 Task: Set up branch protection rules to enforce code review before merging.
Action: Mouse moved to (961, 59)
Screenshot: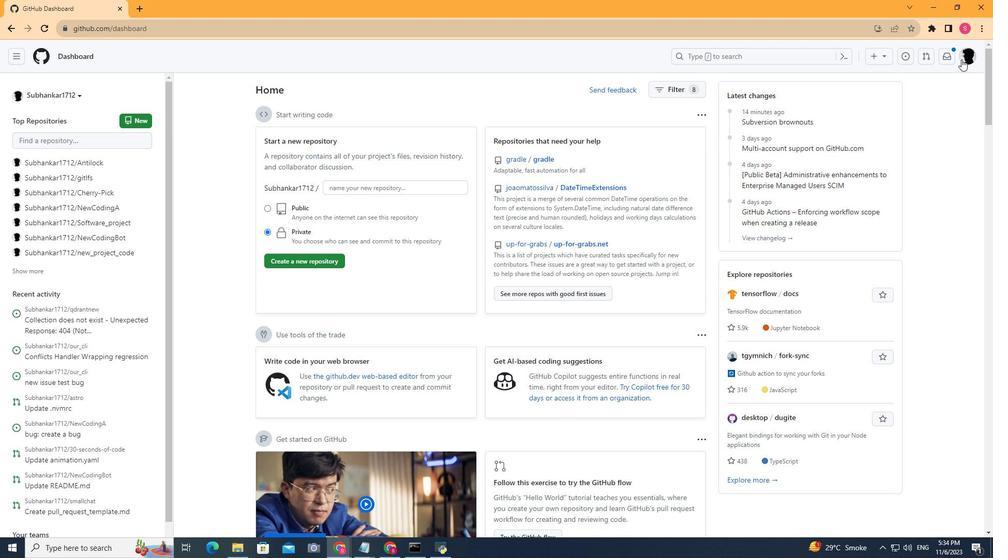 
Action: Mouse pressed left at (961, 59)
Screenshot: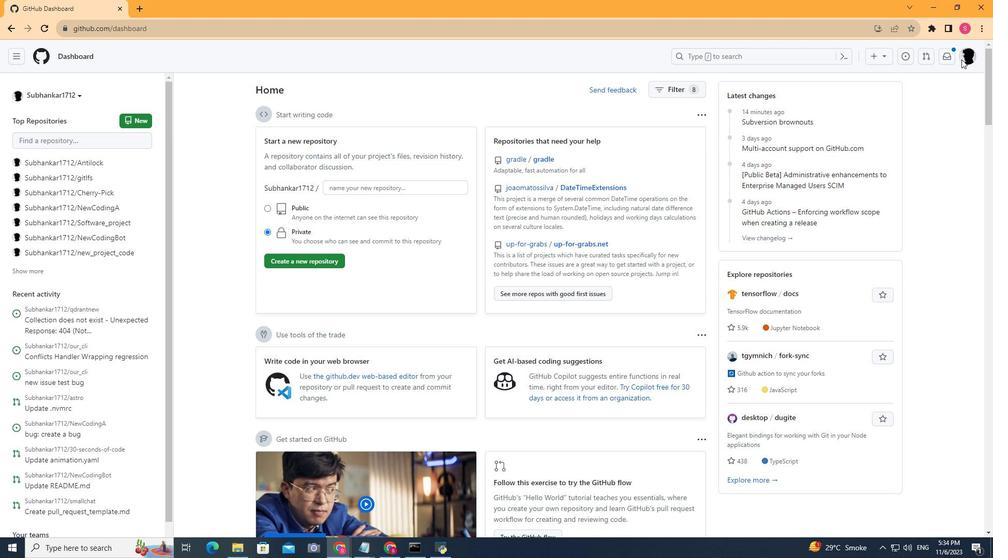 
Action: Mouse moved to (868, 142)
Screenshot: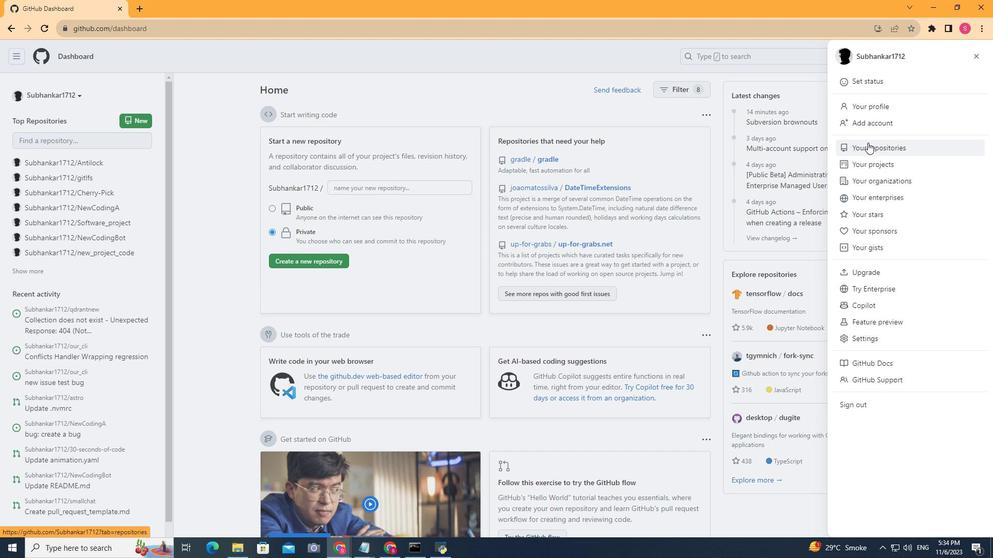 
Action: Mouse pressed left at (868, 142)
Screenshot: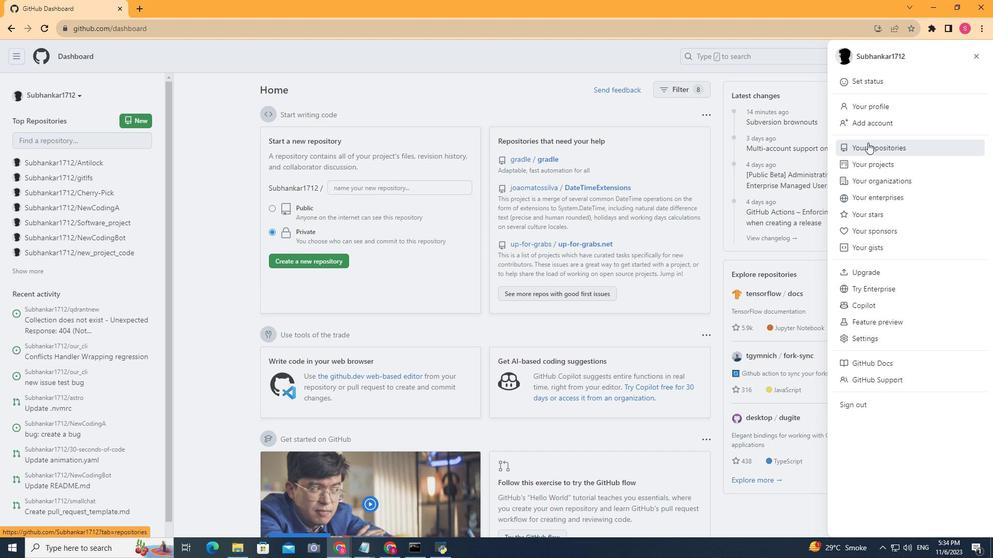 
Action: Mouse moved to (399, 149)
Screenshot: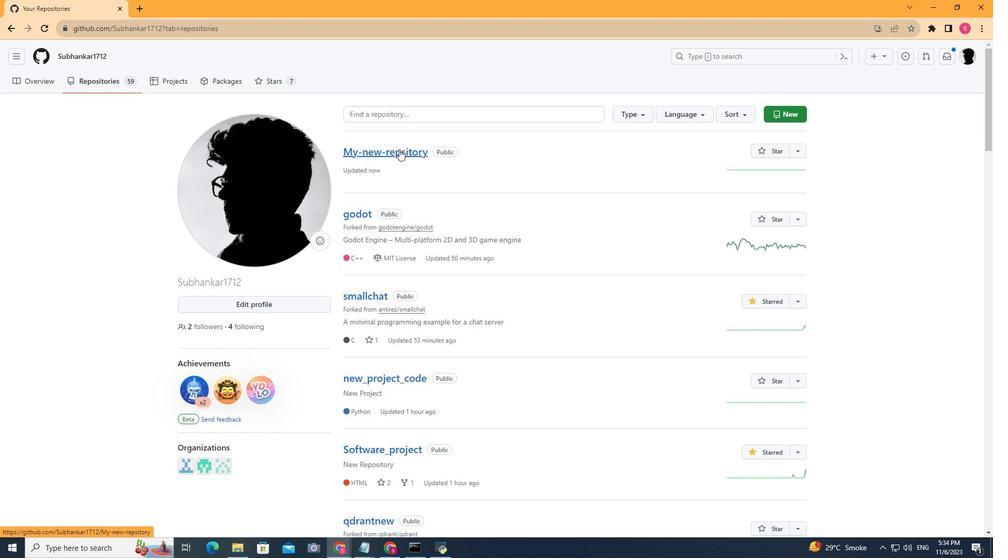 
Action: Mouse pressed left at (399, 149)
Screenshot: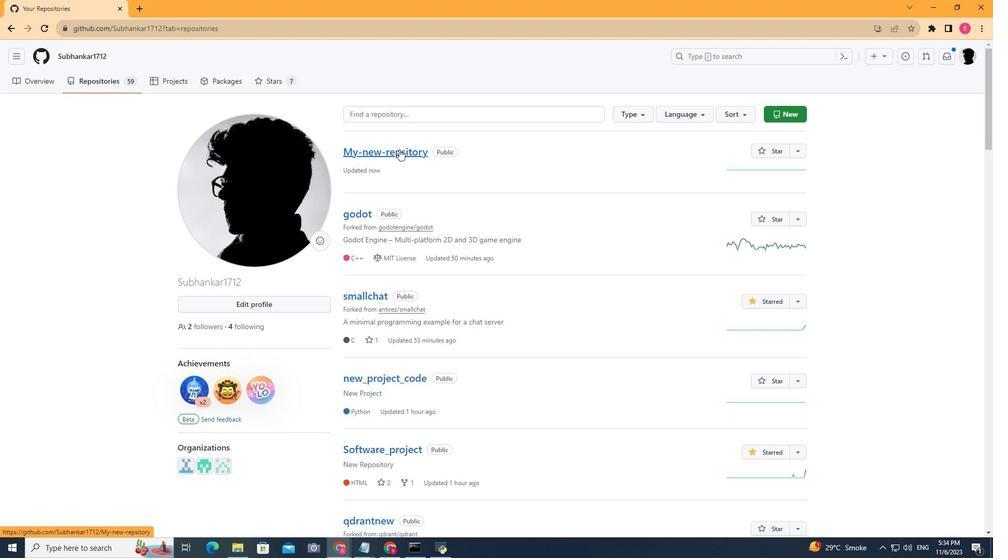 
Action: Mouse moved to (434, 89)
Screenshot: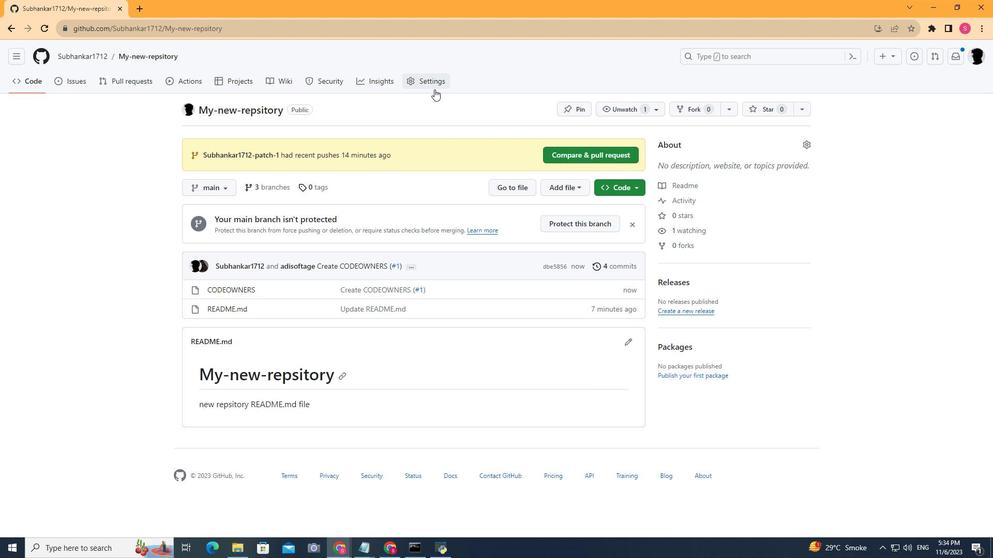
Action: Mouse pressed left at (434, 89)
Screenshot: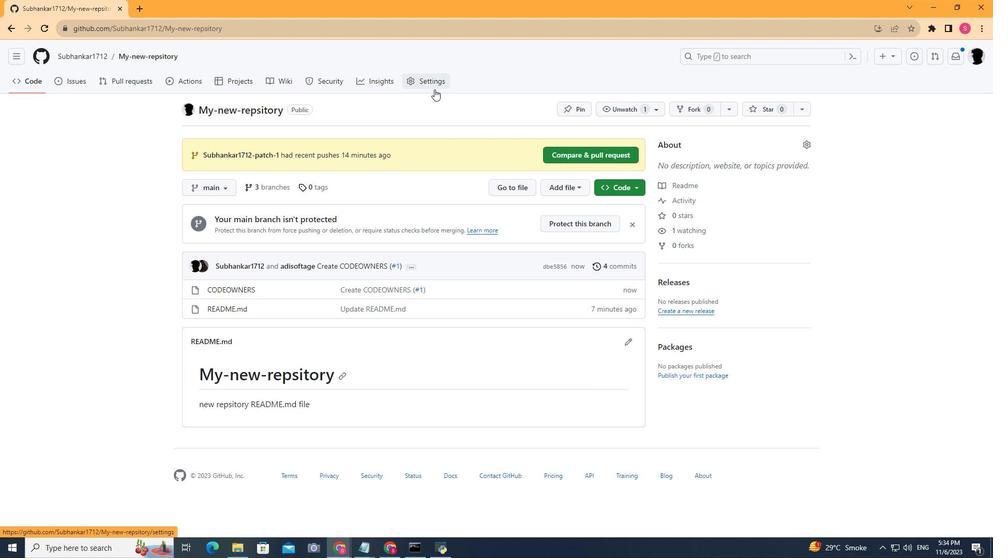 
Action: Mouse moved to (237, 206)
Screenshot: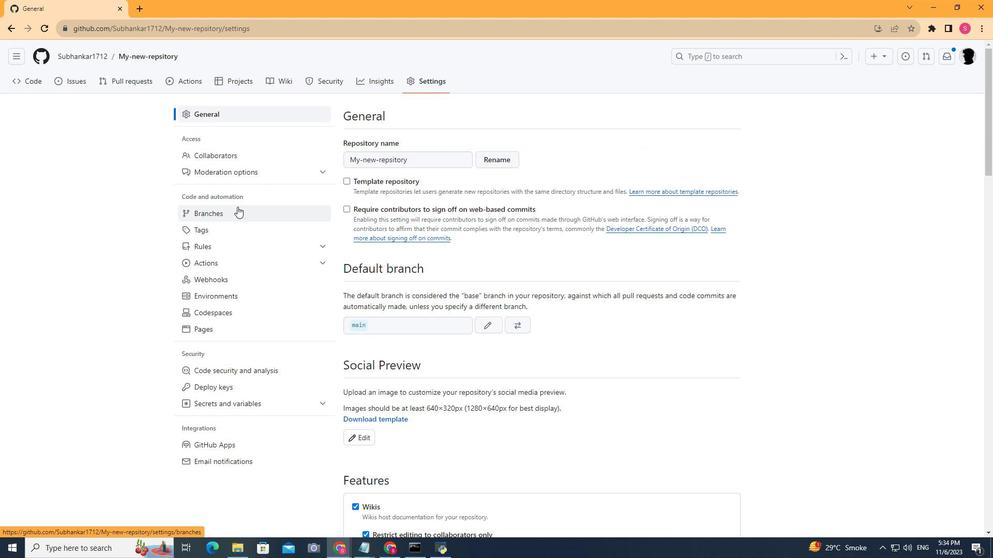 
Action: Mouse pressed left at (237, 206)
Screenshot: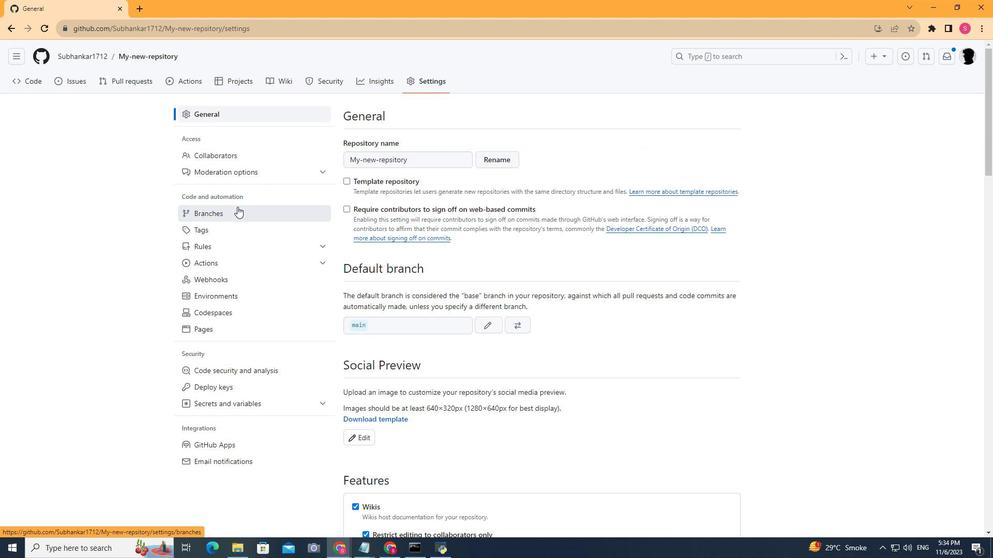 
Action: Mouse moved to (383, 183)
Screenshot: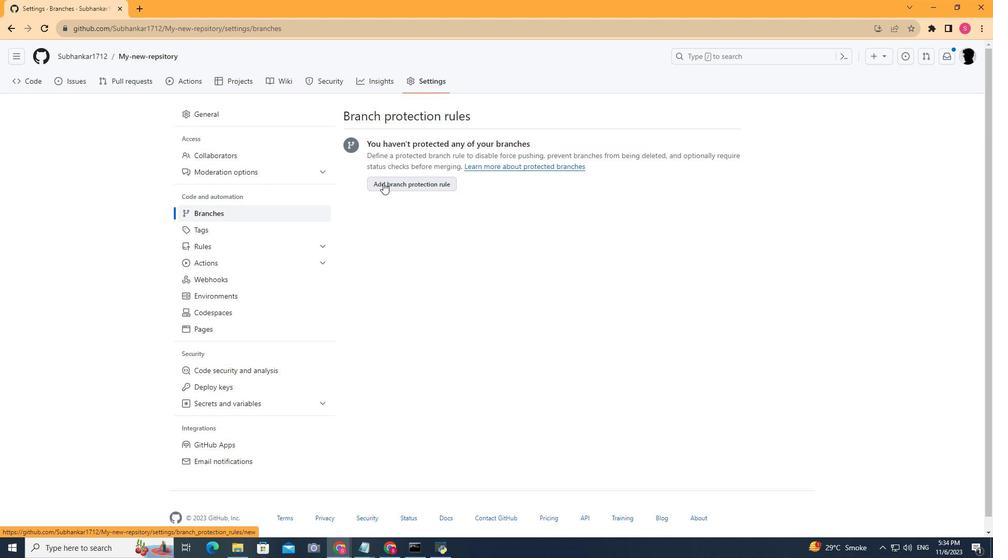 
Action: Mouse pressed left at (383, 183)
Screenshot: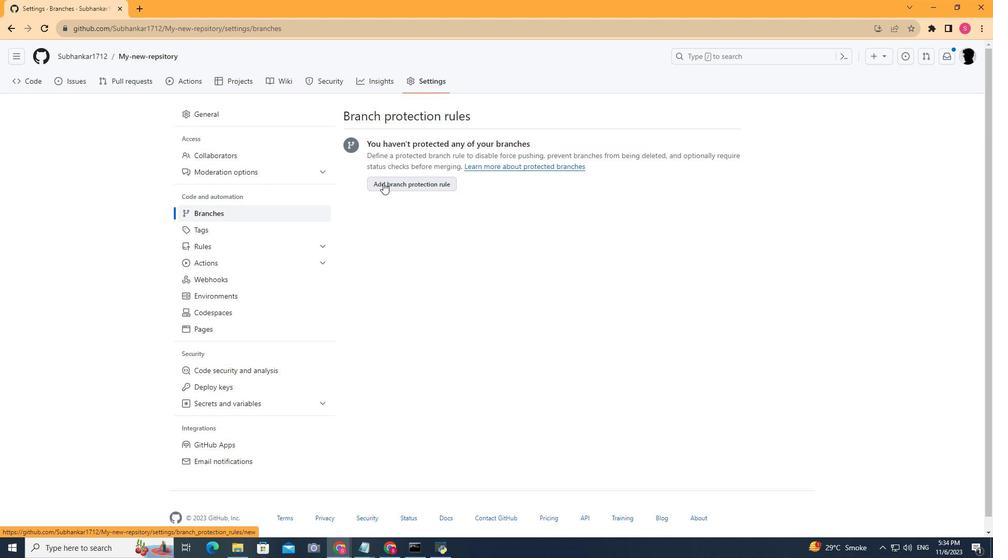 
Action: Mouse moved to (382, 261)
Screenshot: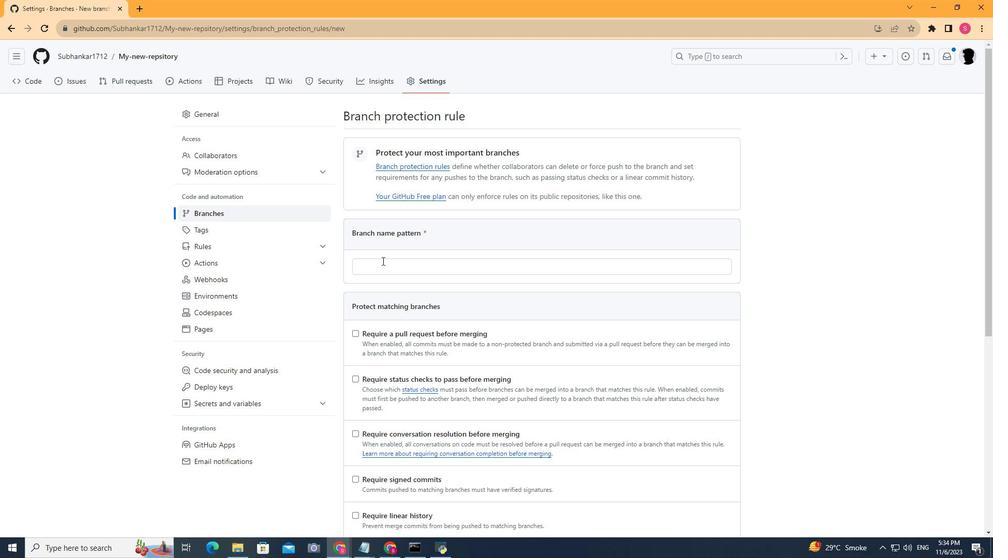 
Action: Mouse pressed left at (382, 261)
Screenshot: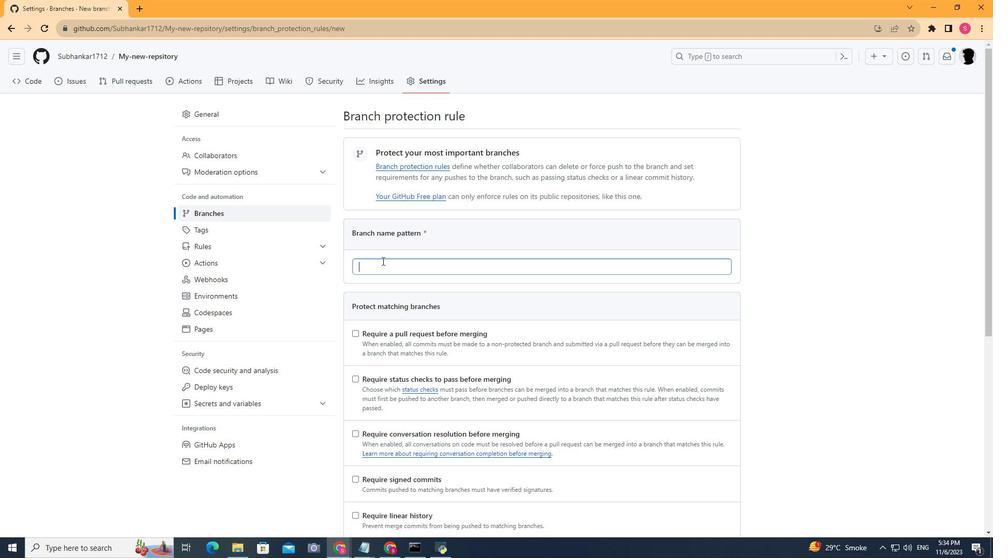 
Action: Key pressed main
Screenshot: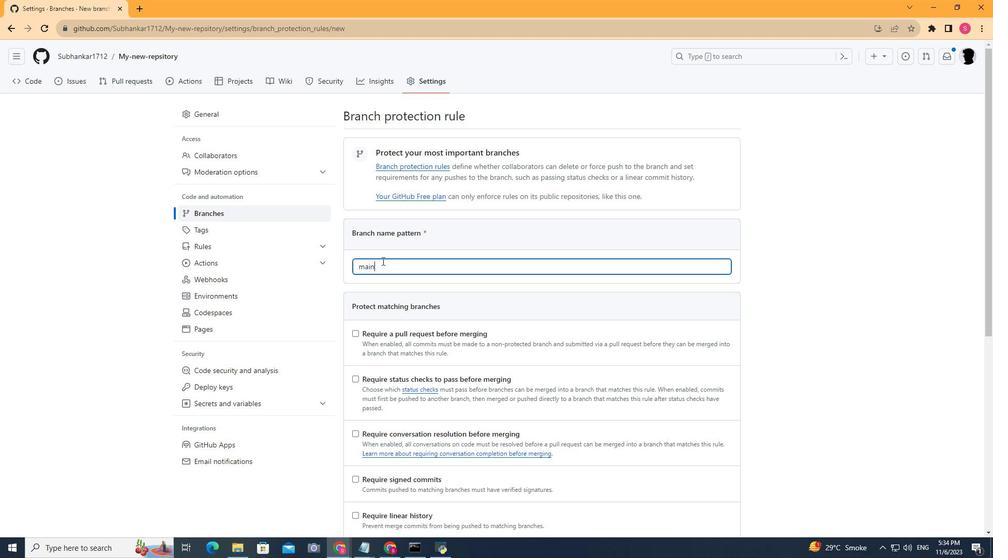
Action: Mouse scrolled (382, 260) with delta (0, 0)
Screenshot: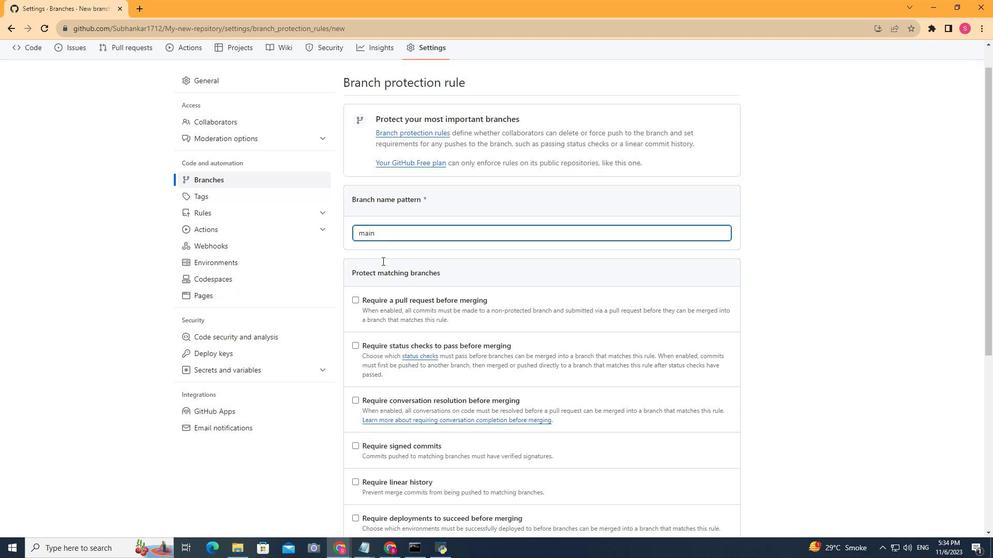
Action: Mouse scrolled (382, 260) with delta (0, 0)
Screenshot: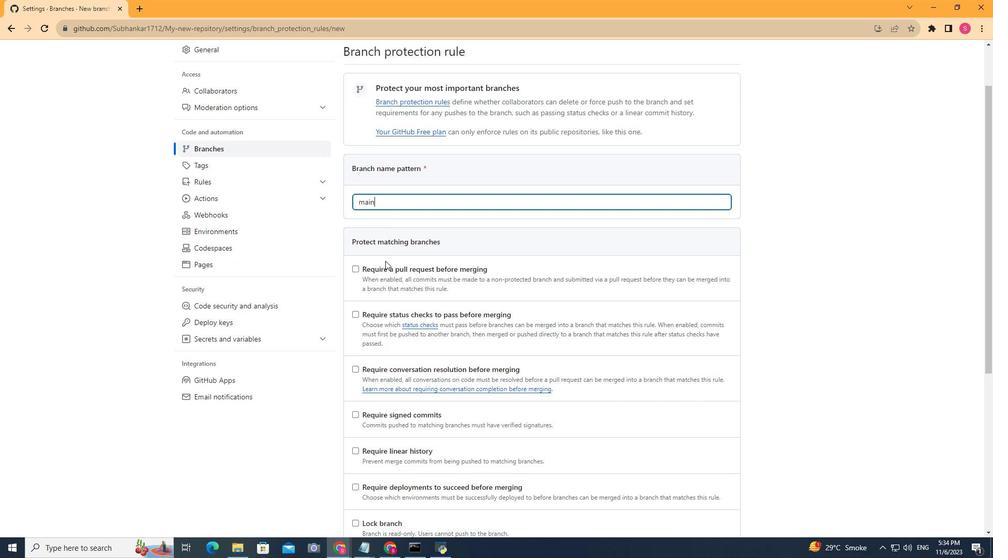 
Action: Mouse moved to (355, 233)
Screenshot: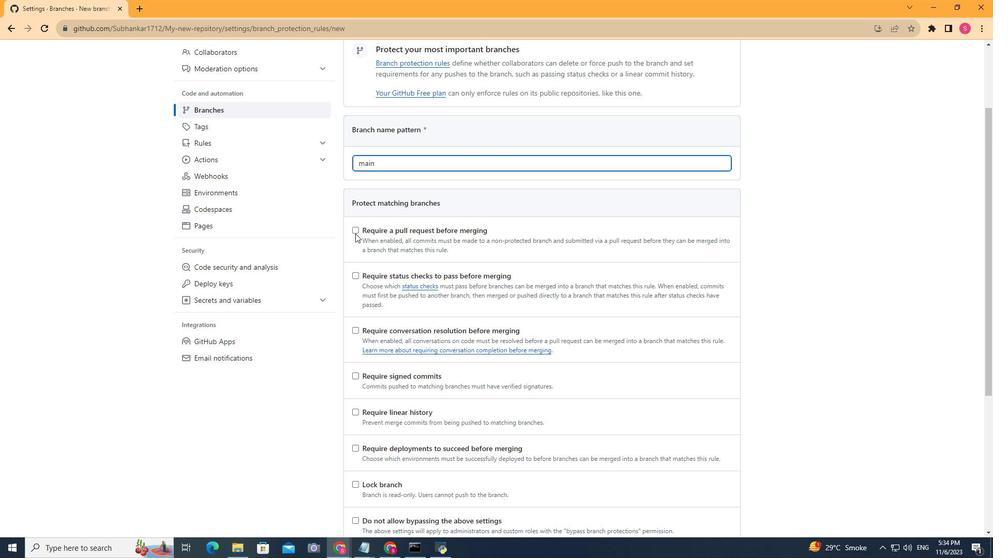 
Action: Mouse pressed left at (355, 233)
Screenshot: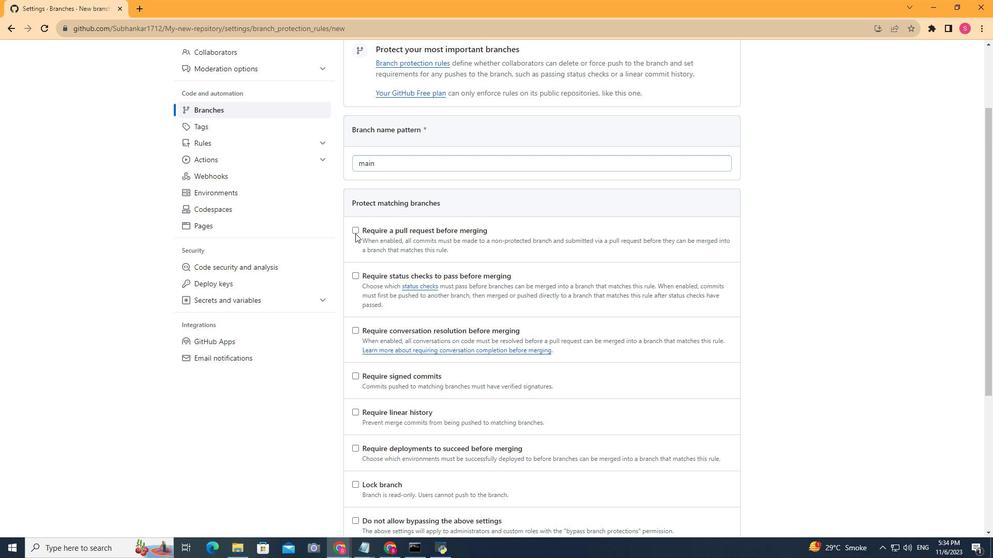 
Action: Mouse moved to (355, 230)
Screenshot: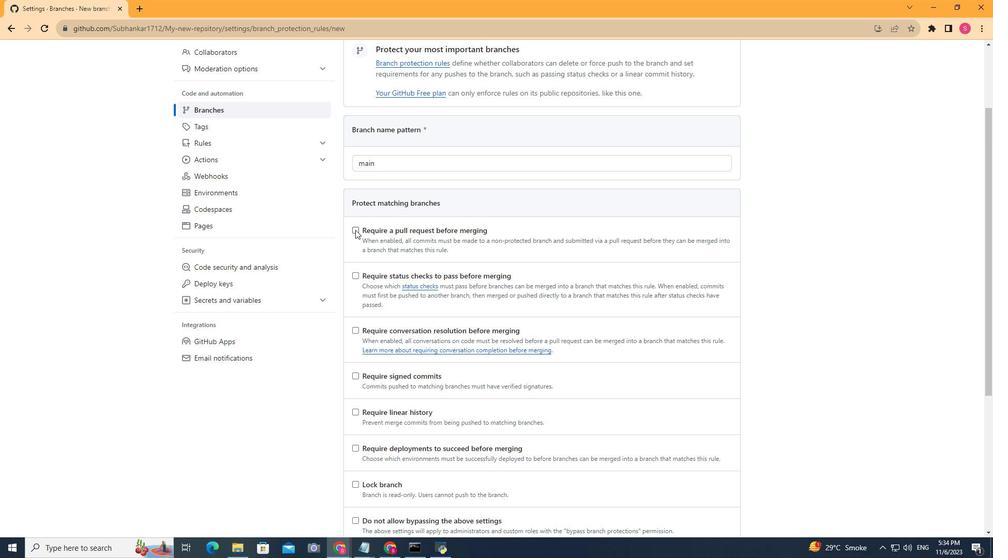 
Action: Mouse pressed left at (355, 230)
Screenshot: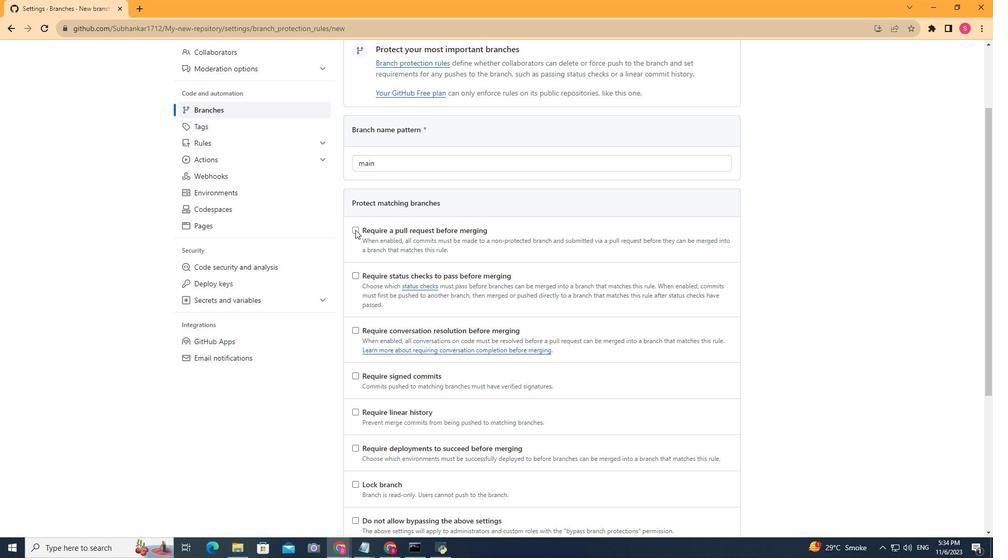 
Action: Mouse moved to (394, 269)
Screenshot: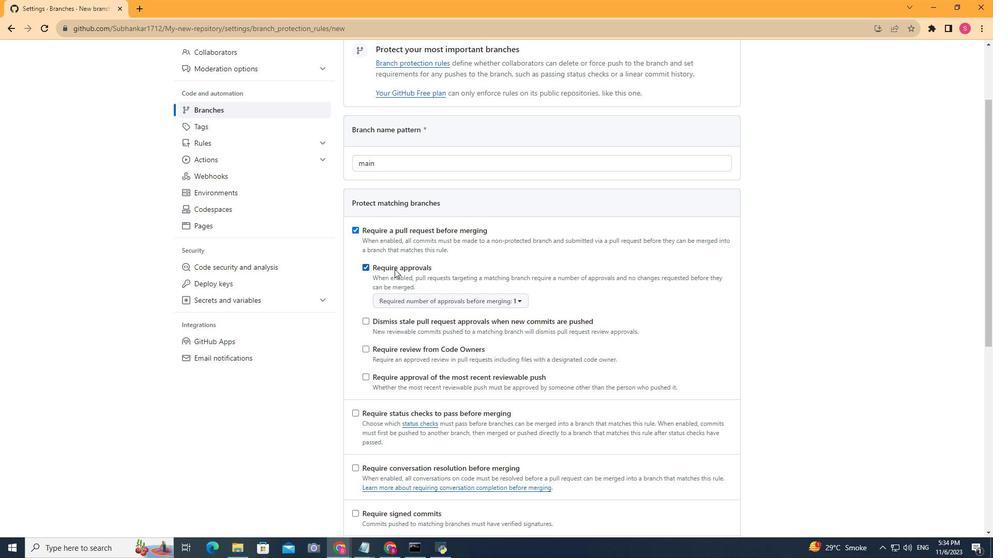 
Action: Mouse scrolled (394, 269) with delta (0, 0)
Screenshot: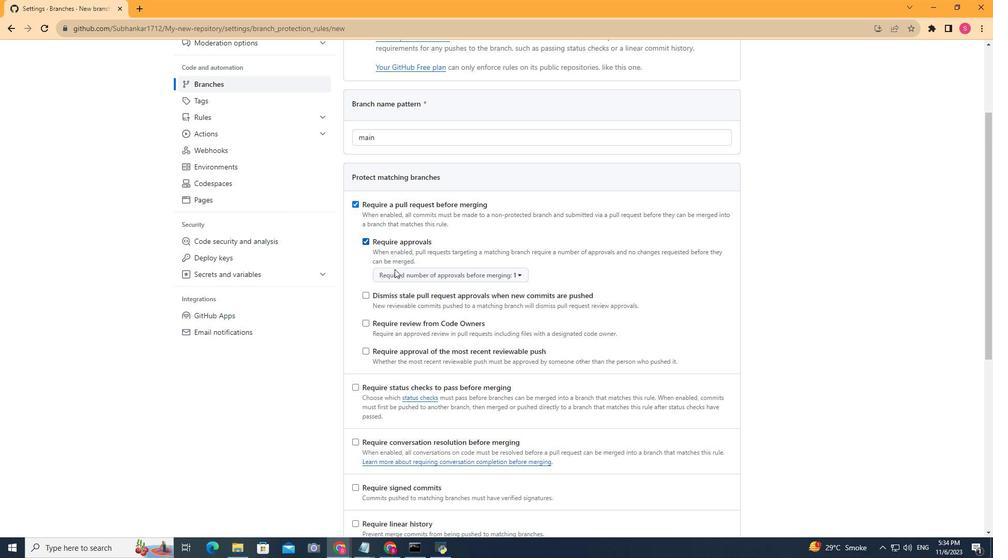 
Action: Mouse moved to (360, 299)
Screenshot: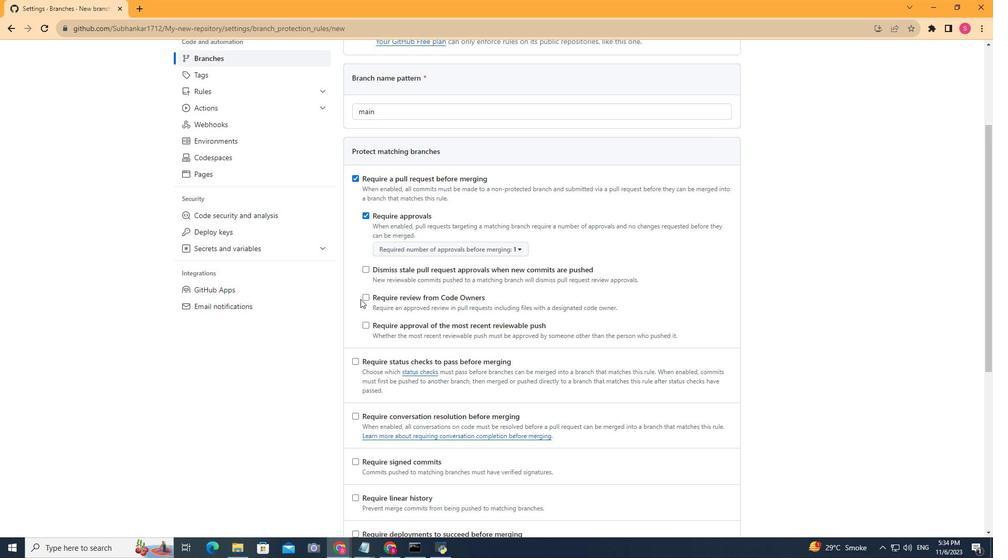 
Action: Mouse pressed left at (360, 299)
Screenshot: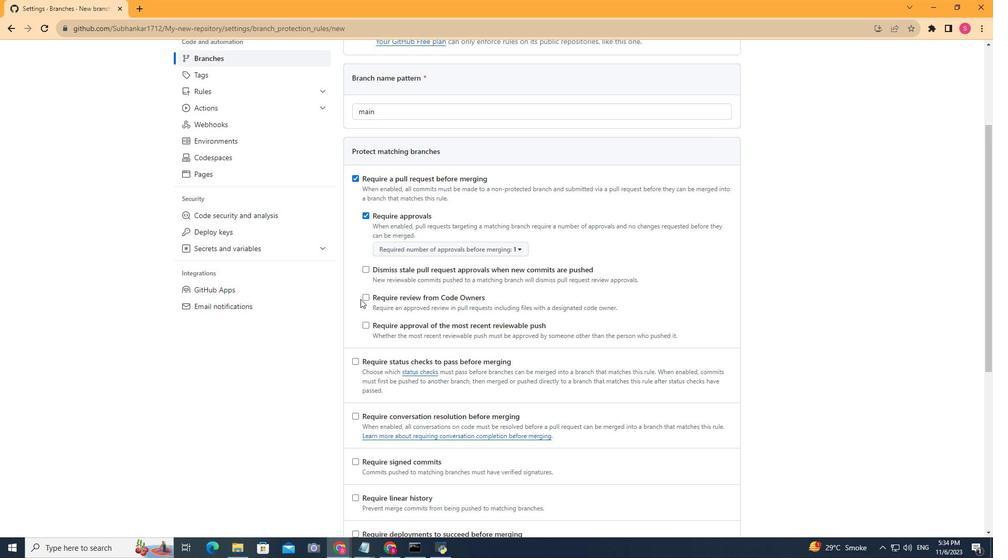 
Action: Mouse moved to (364, 299)
Screenshot: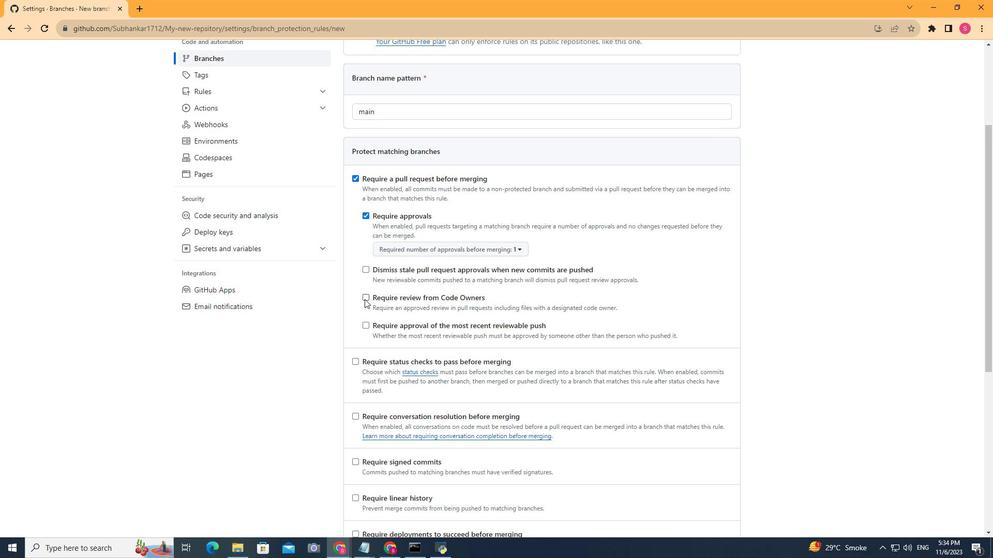 
Action: Mouse pressed left at (364, 299)
Screenshot: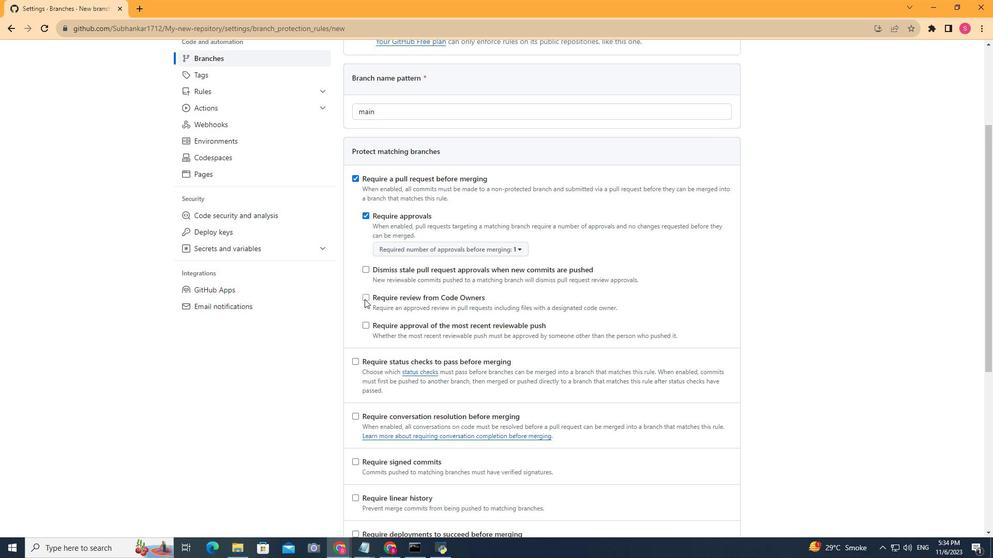 
Action: Mouse moved to (403, 287)
Screenshot: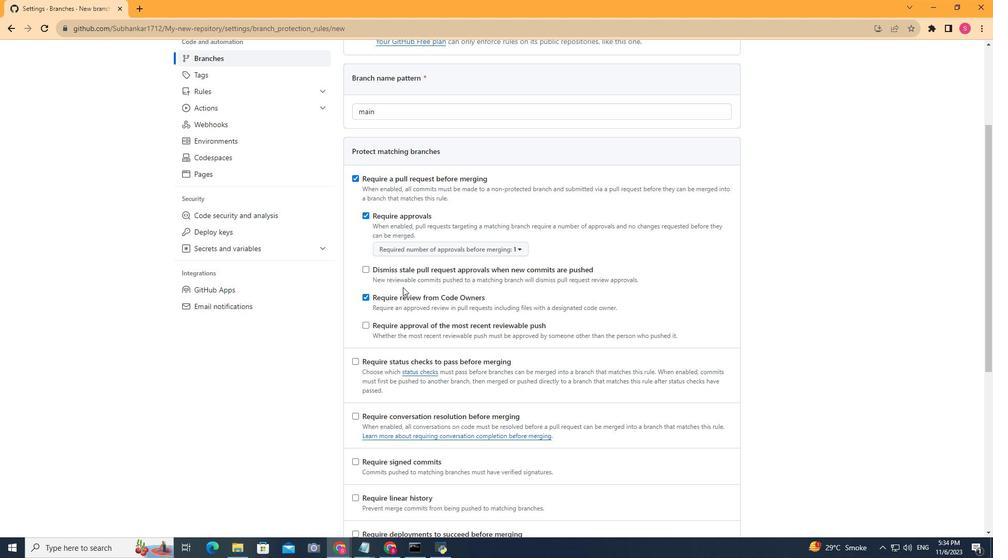 
Action: Mouse scrolled (403, 287) with delta (0, 0)
Screenshot: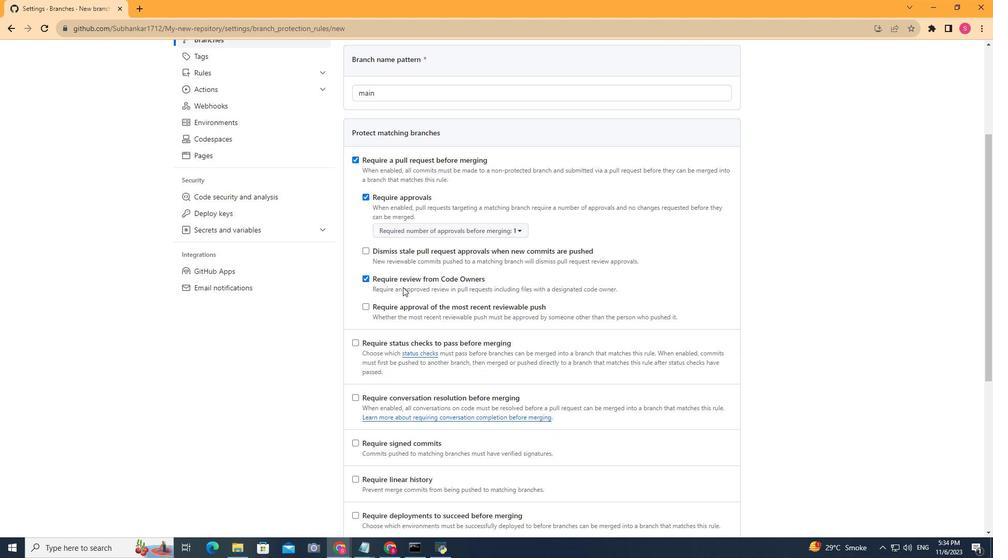 
Action: Mouse scrolled (403, 287) with delta (0, 0)
Screenshot: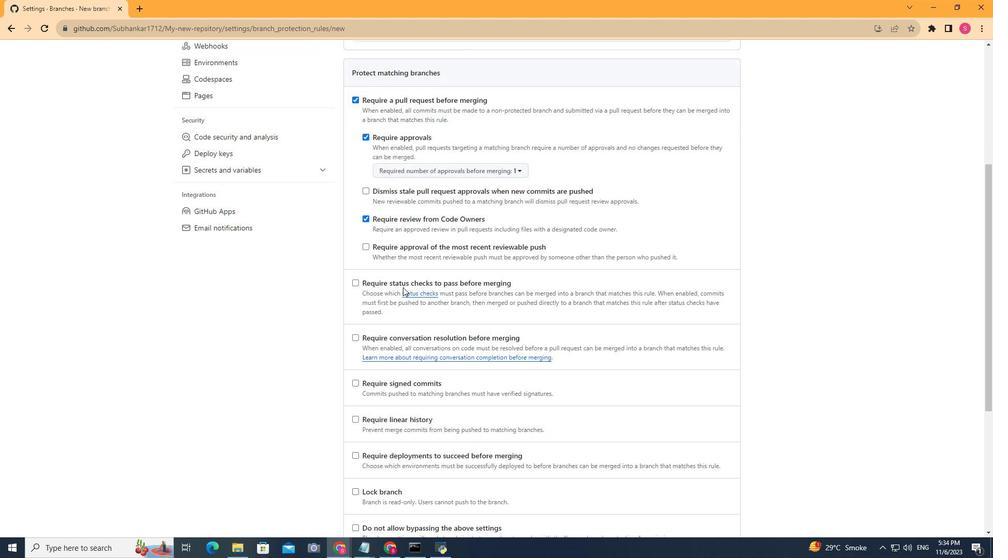 
Action: Mouse scrolled (403, 287) with delta (0, 0)
Screenshot: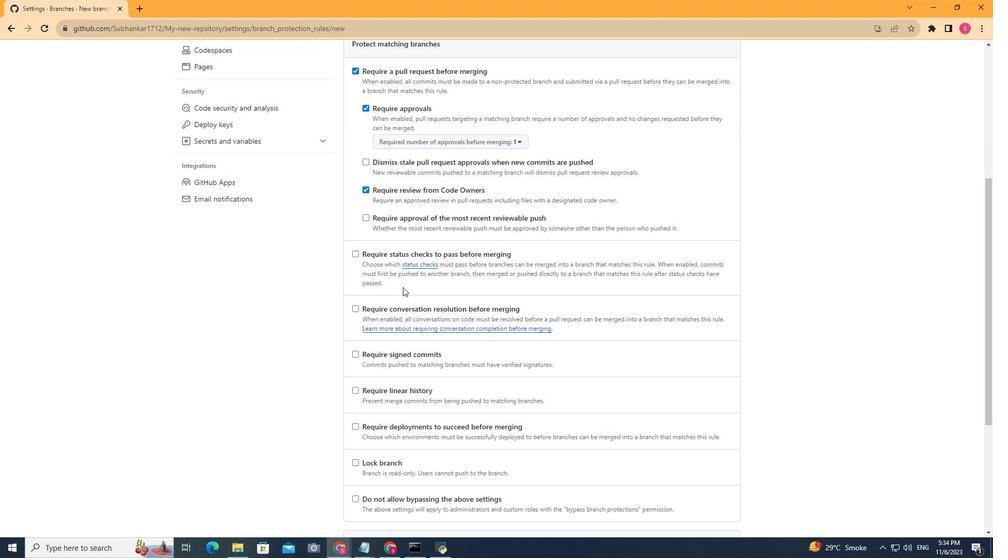
Action: Mouse scrolled (403, 287) with delta (0, 0)
Screenshot: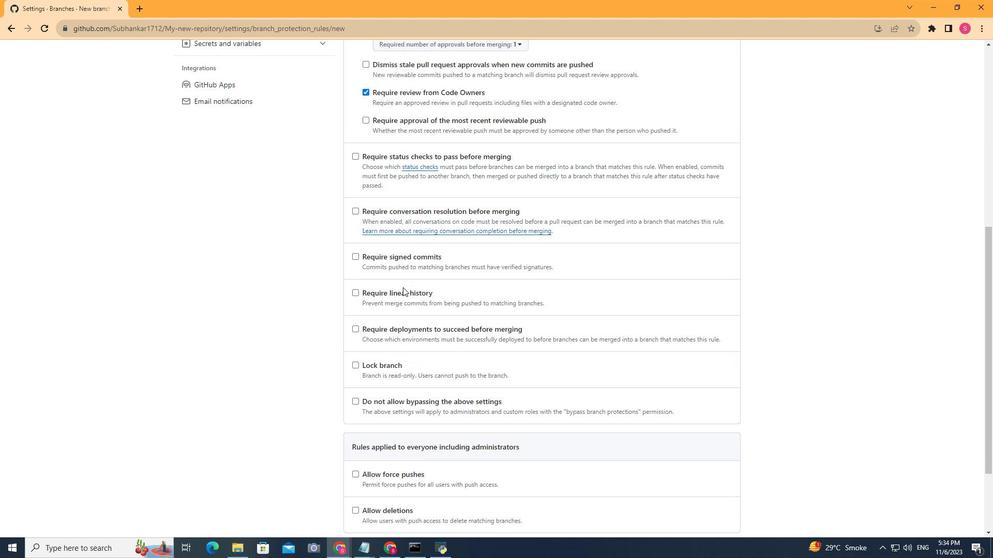 
Action: Mouse scrolled (403, 287) with delta (0, 0)
Screenshot: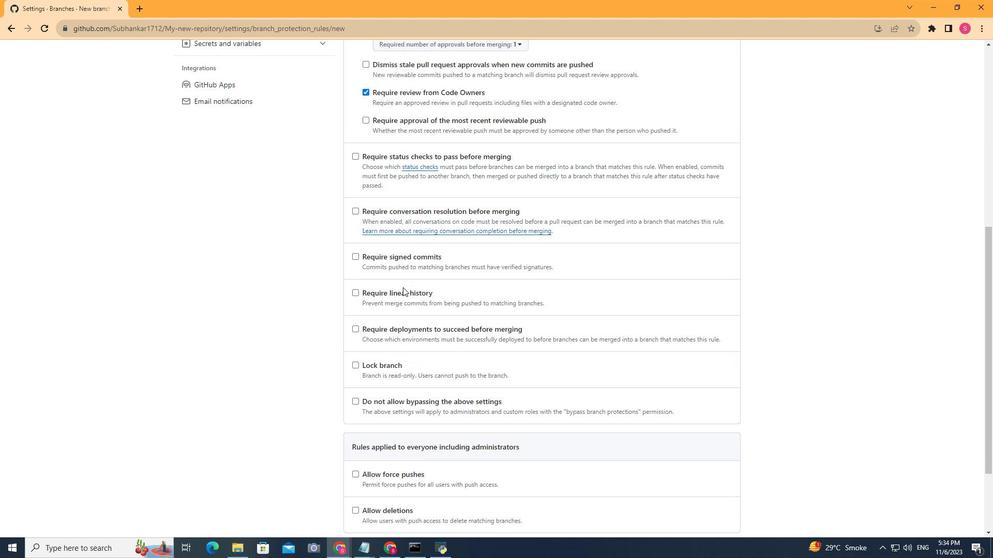 
Action: Mouse scrolled (403, 287) with delta (0, 0)
Screenshot: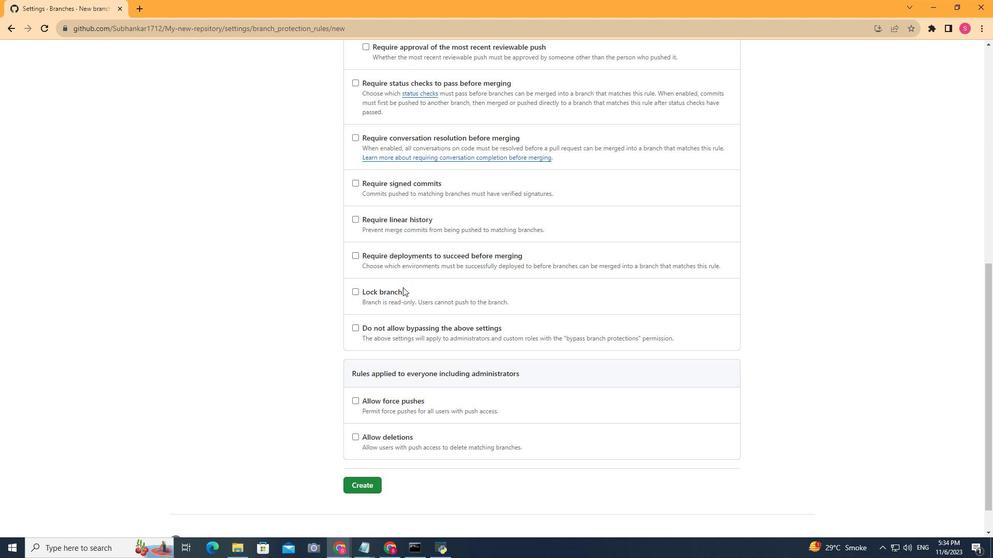 
Action: Mouse scrolled (403, 287) with delta (0, 0)
Screenshot: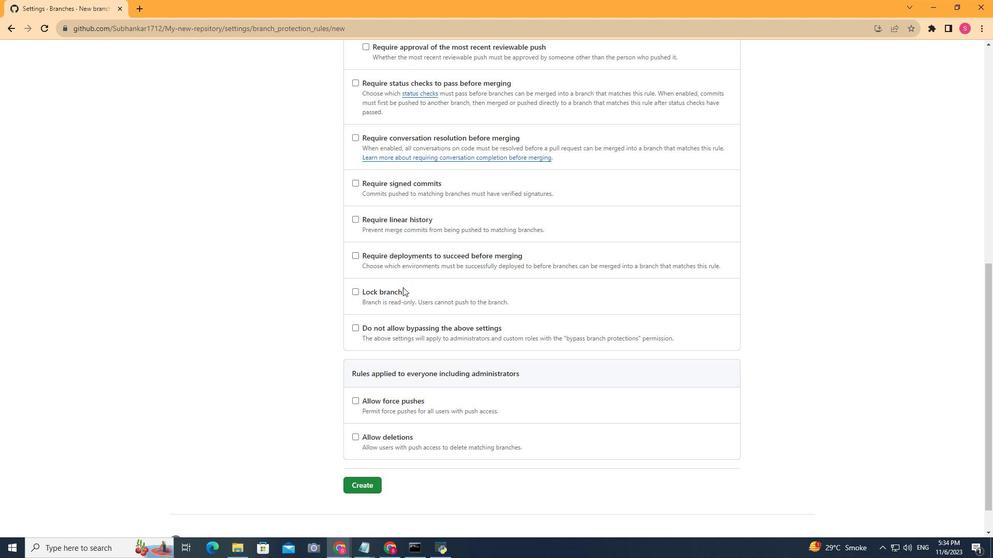 
Action: Mouse scrolled (403, 287) with delta (0, 0)
Screenshot: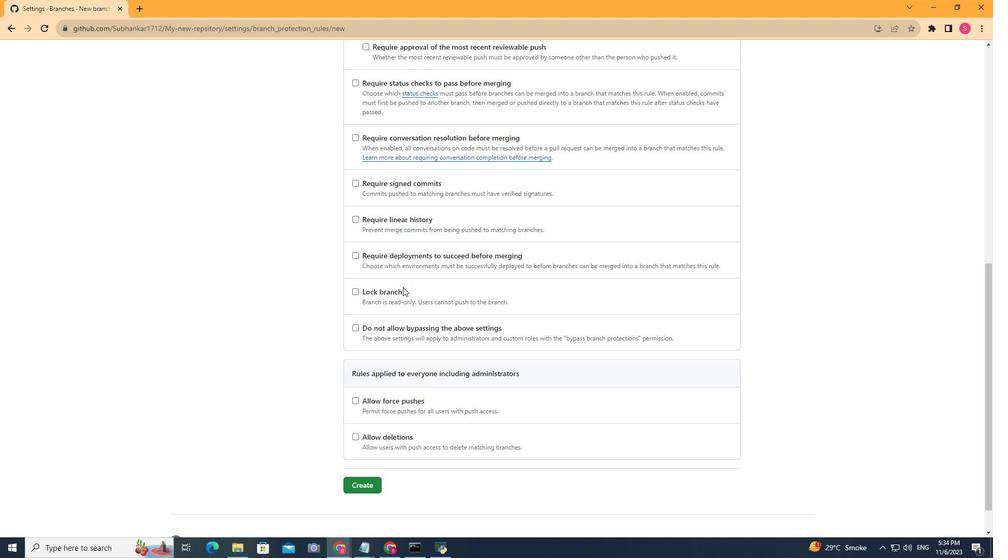
Action: Mouse scrolled (403, 287) with delta (0, 0)
Screenshot: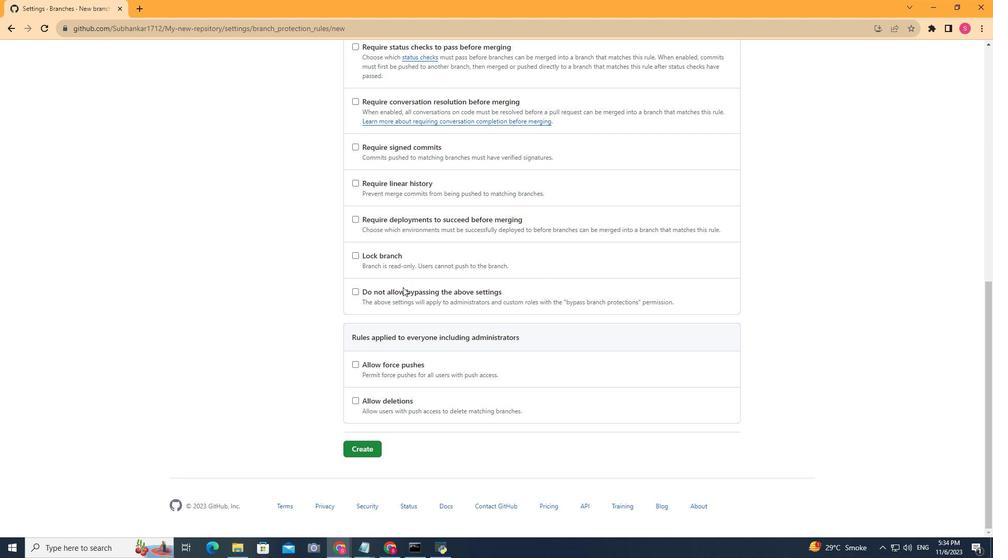 
Action: Mouse scrolled (403, 287) with delta (0, 0)
Screenshot: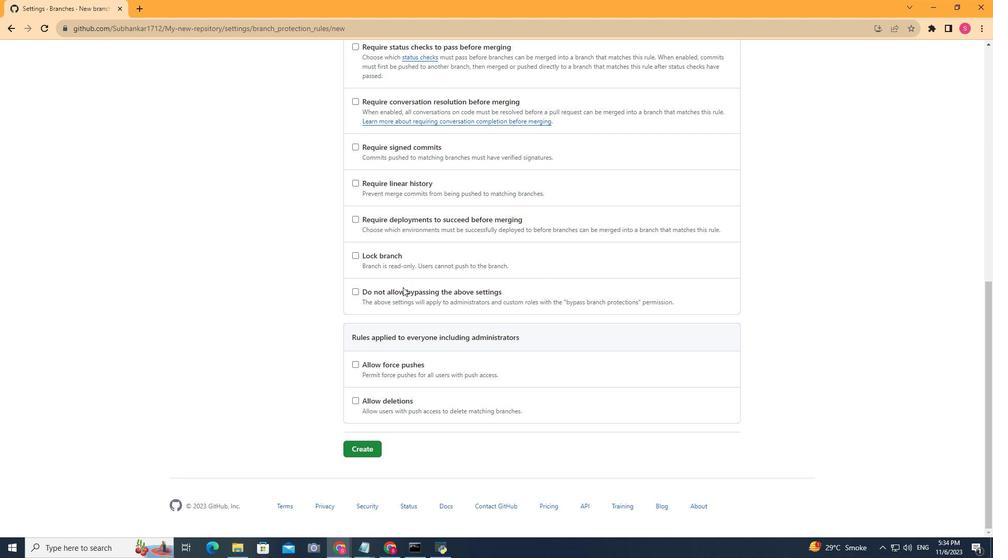 
Action: Mouse scrolled (403, 287) with delta (0, 0)
Screenshot: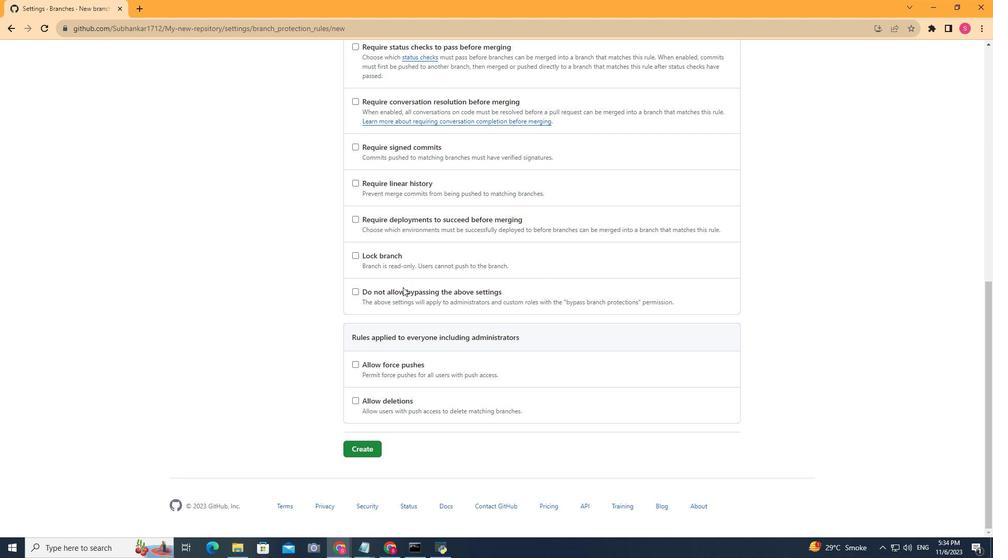 
Action: Mouse scrolled (403, 287) with delta (0, 0)
Screenshot: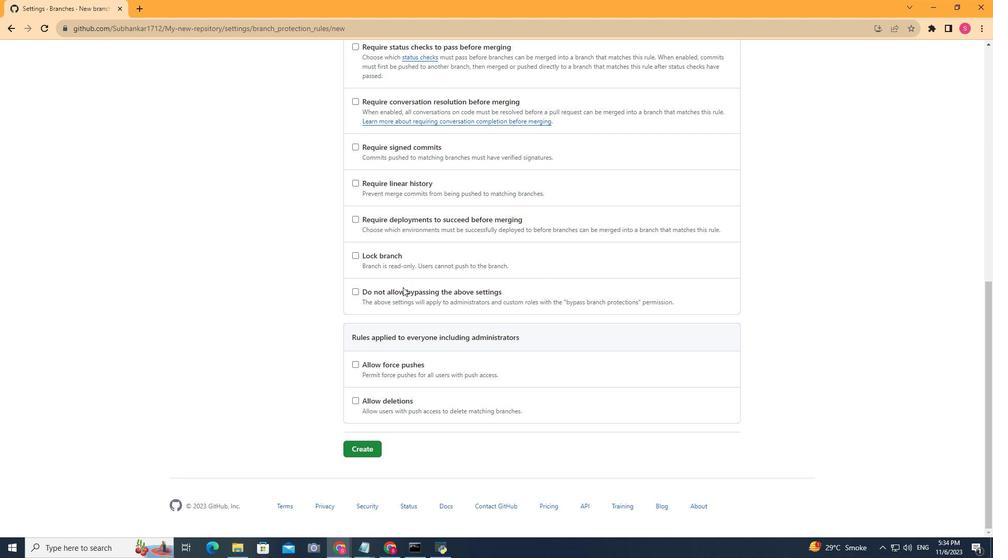 
Action: Mouse moved to (369, 449)
Screenshot: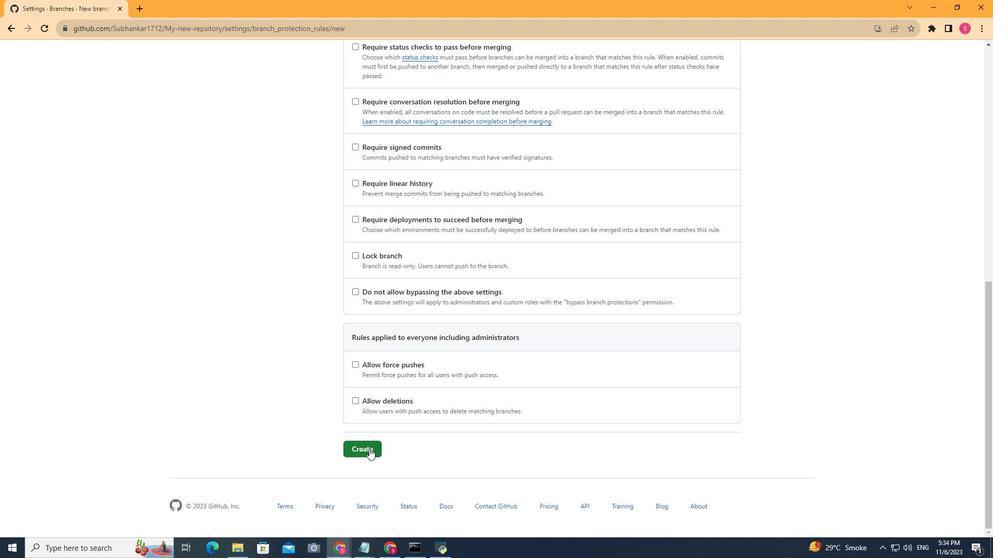 
Action: Mouse pressed left at (369, 449)
Screenshot: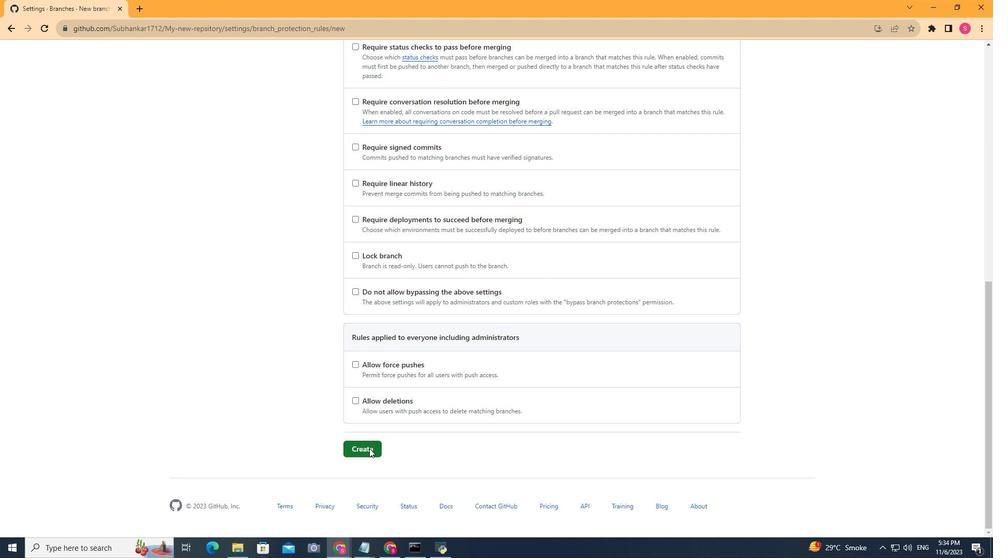 
Action: Mouse moved to (442, 351)
Screenshot: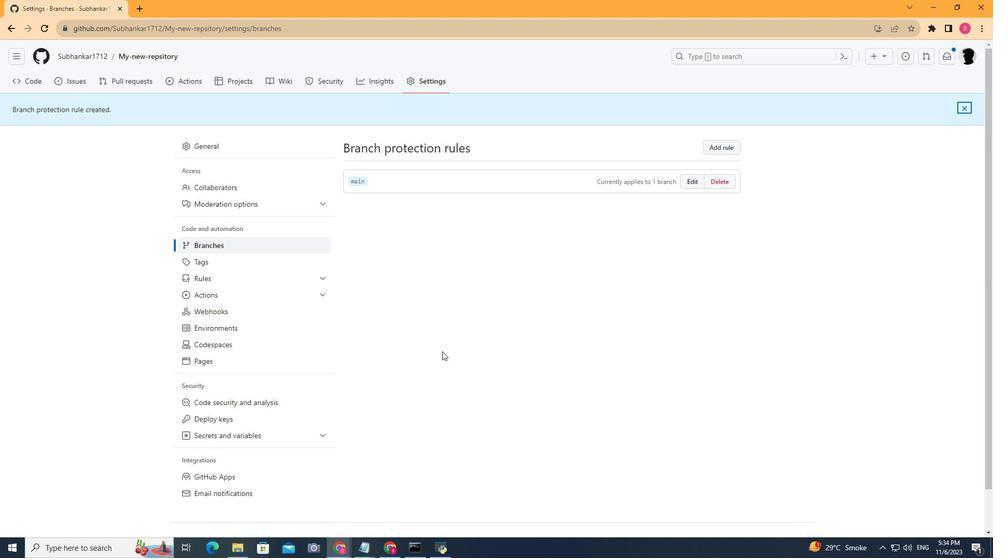 
Action: Mouse scrolled (442, 352) with delta (0, 0)
Screenshot: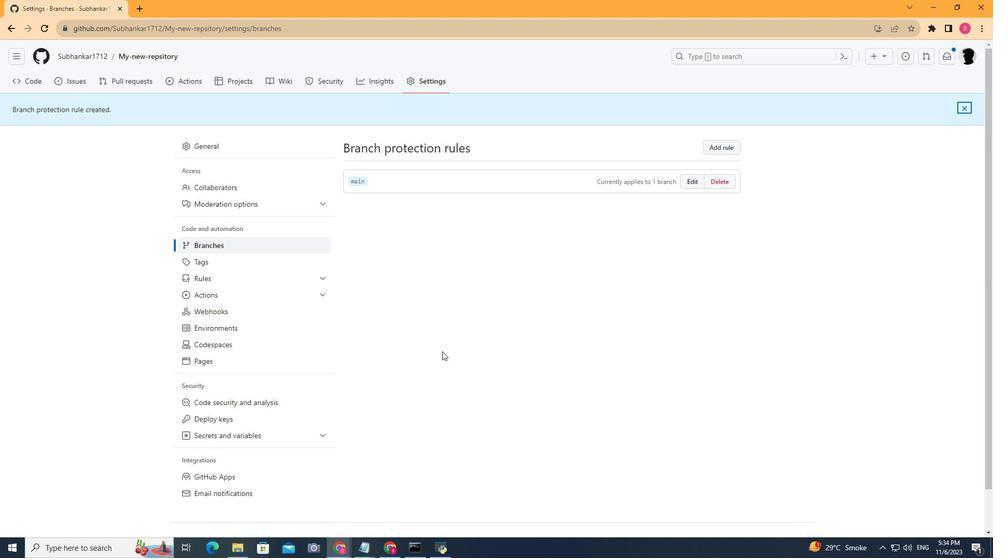 
Action: Mouse scrolled (442, 352) with delta (0, 0)
Screenshot: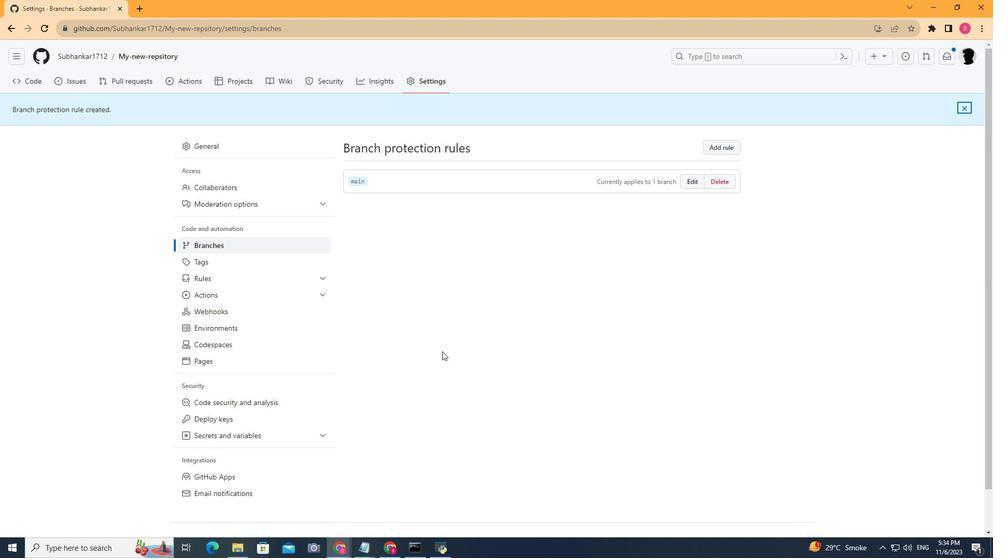 
Action: Mouse scrolled (442, 352) with delta (0, 0)
Screenshot: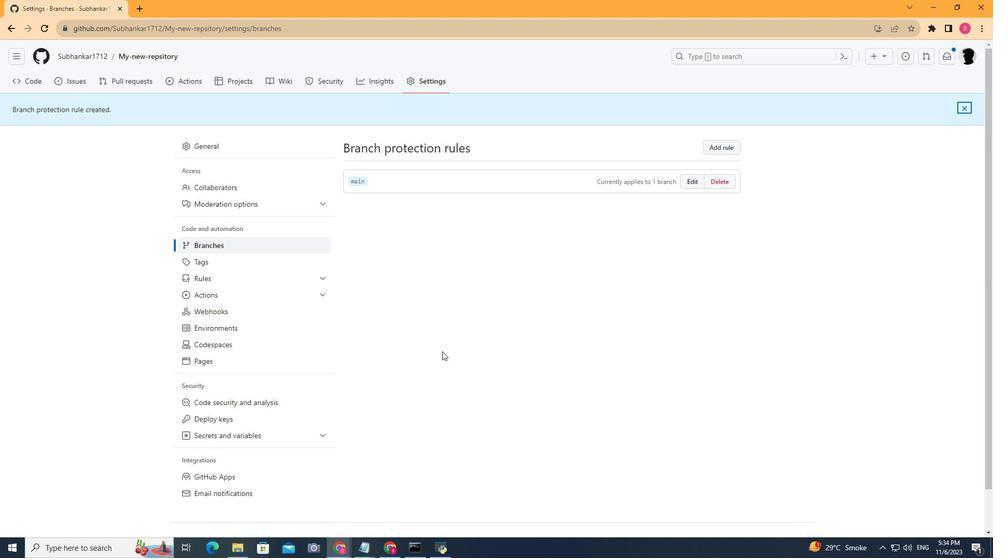 
Action: Mouse scrolled (442, 352) with delta (0, 0)
Screenshot: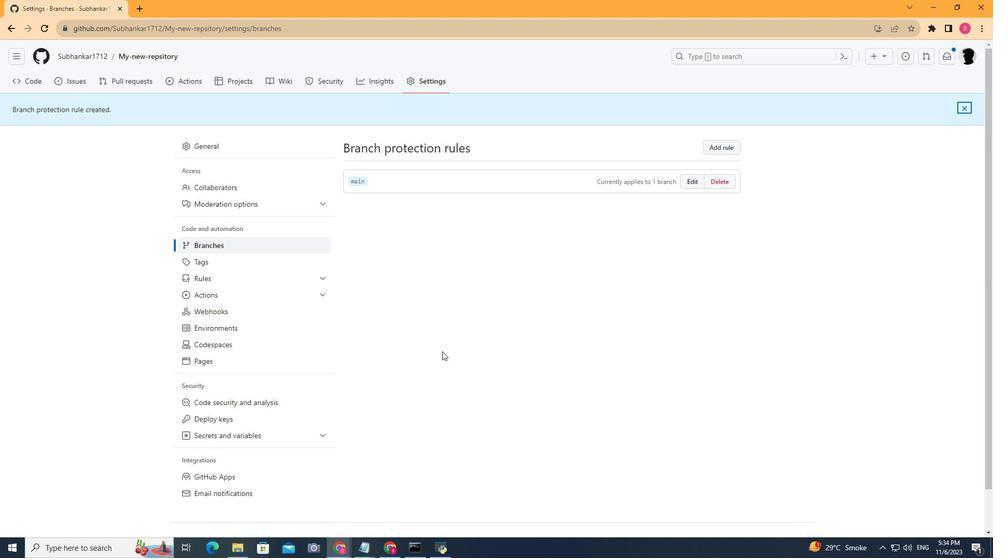 
